 Task: Look for products in the category "Laundry" that are on sale.
Action: Mouse moved to (714, 264)
Screenshot: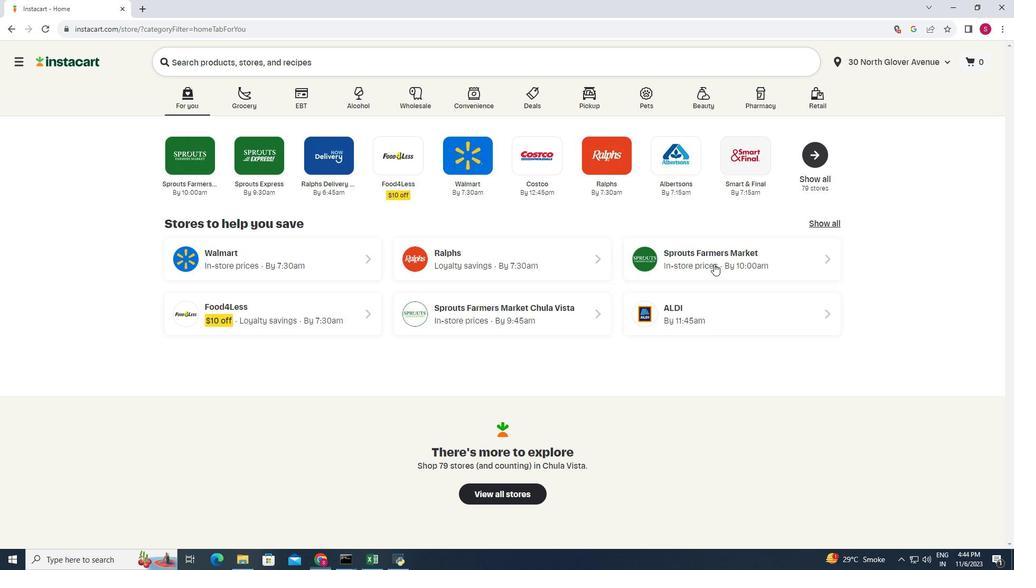 
Action: Mouse pressed left at (714, 264)
Screenshot: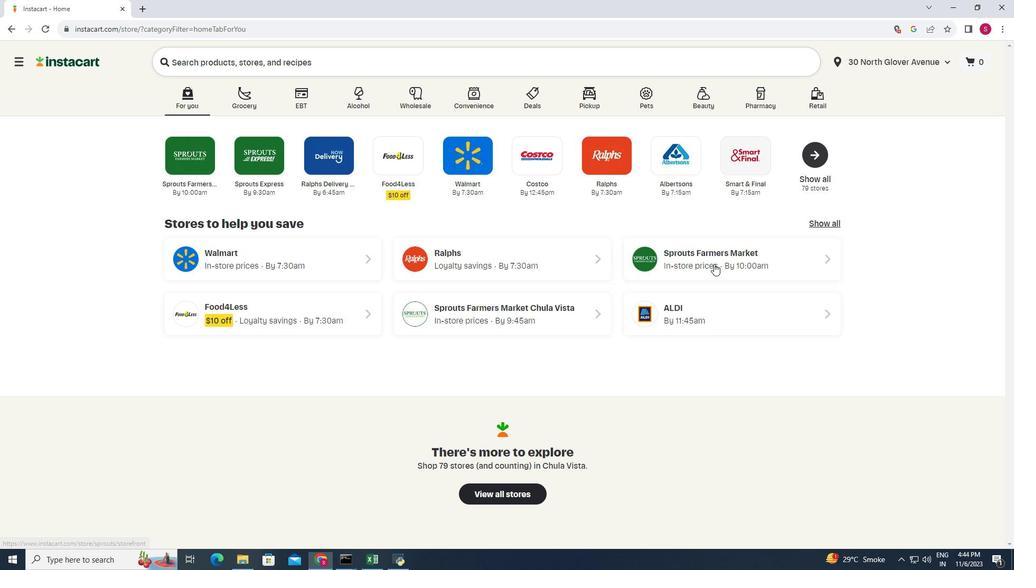 
Action: Mouse moved to (60, 382)
Screenshot: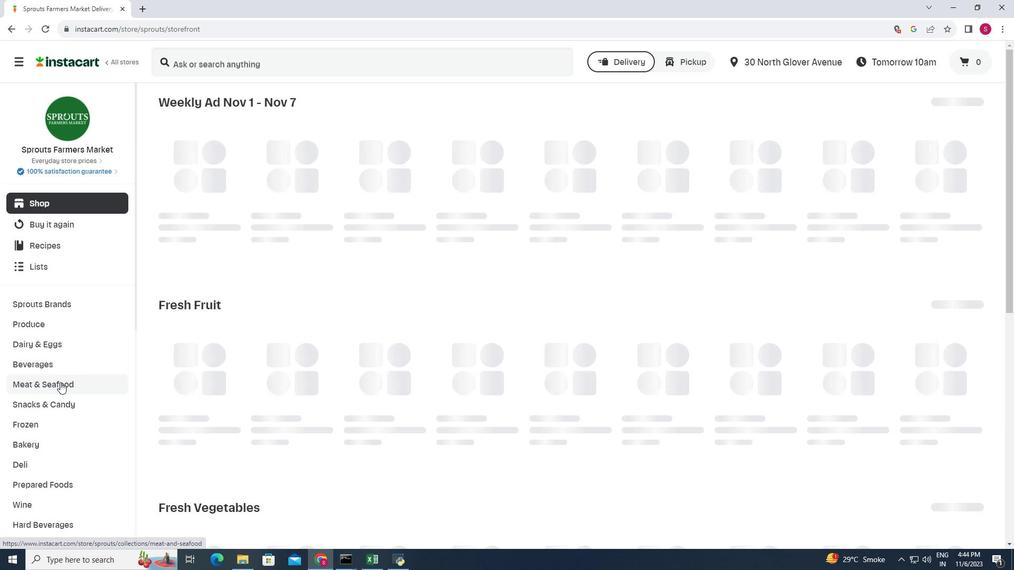 
Action: Mouse scrolled (60, 381) with delta (0, 0)
Screenshot: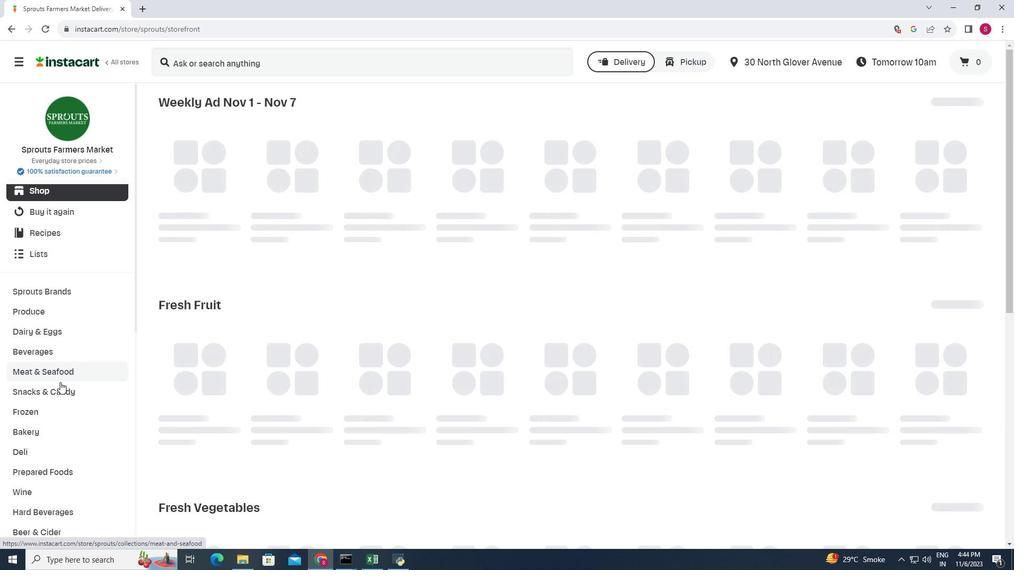 
Action: Mouse scrolled (60, 381) with delta (0, 0)
Screenshot: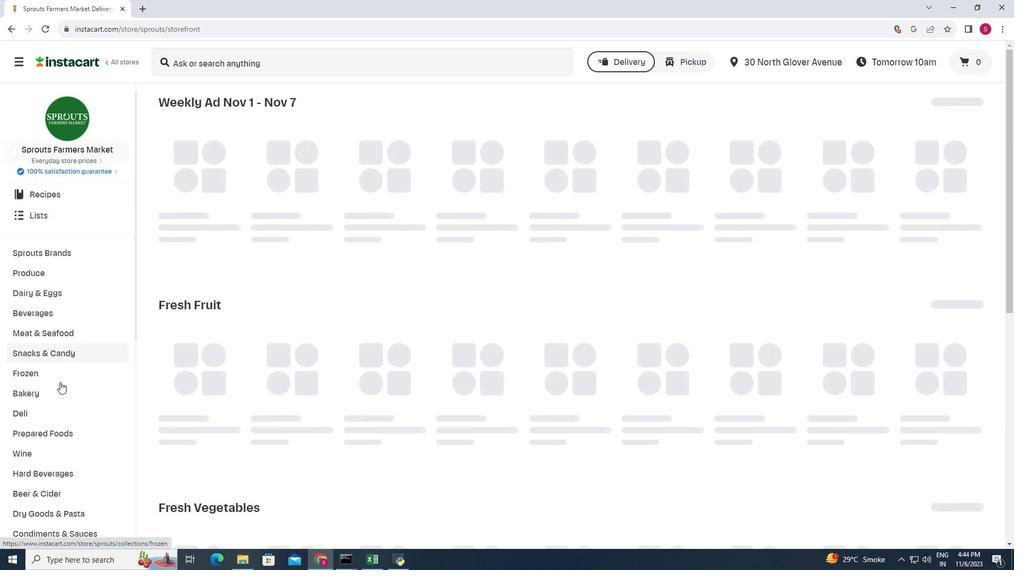 
Action: Mouse scrolled (60, 381) with delta (0, 0)
Screenshot: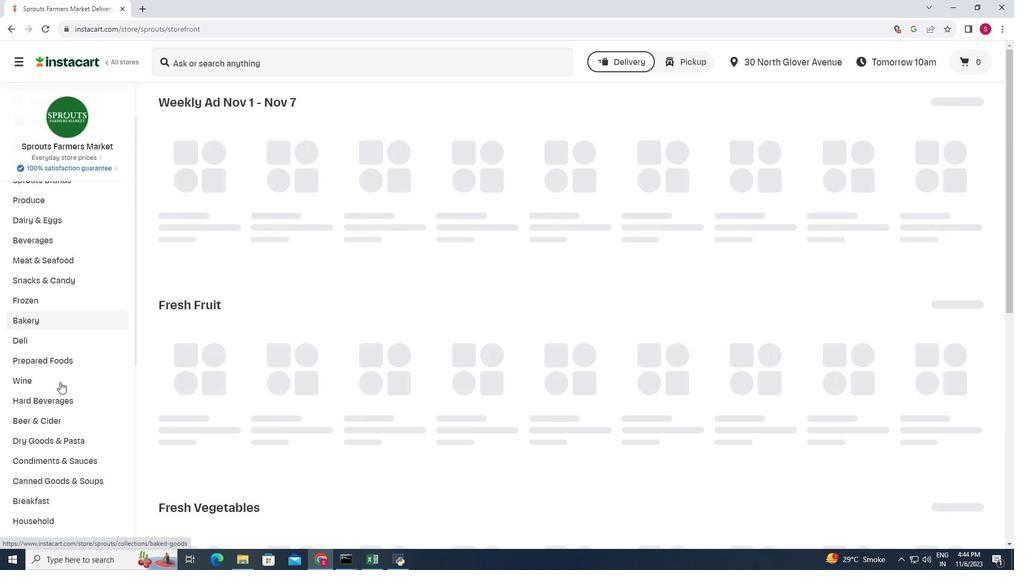 
Action: Mouse scrolled (60, 381) with delta (0, 0)
Screenshot: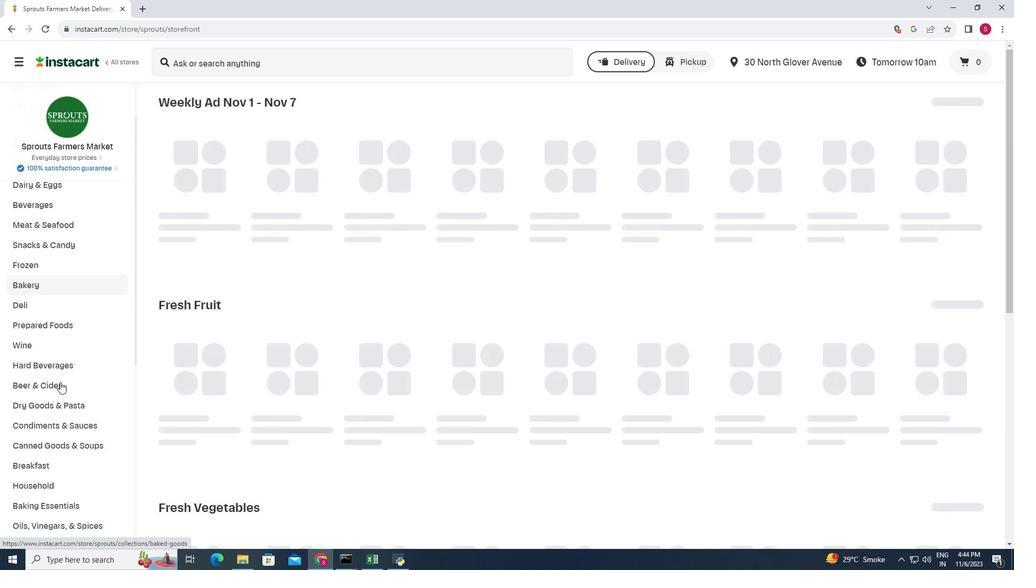 
Action: Mouse scrolled (60, 381) with delta (0, 0)
Screenshot: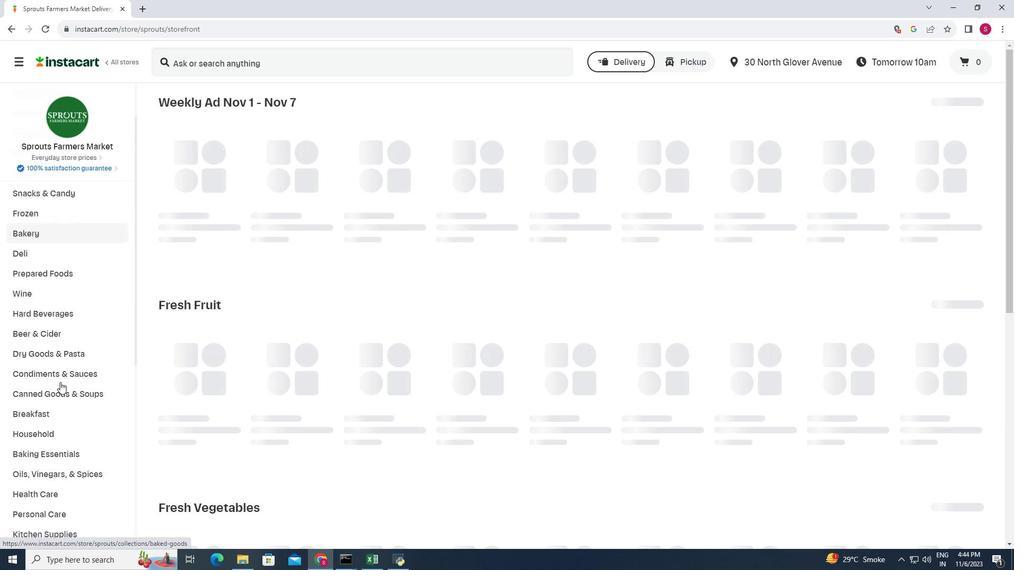 
Action: Mouse moved to (59, 379)
Screenshot: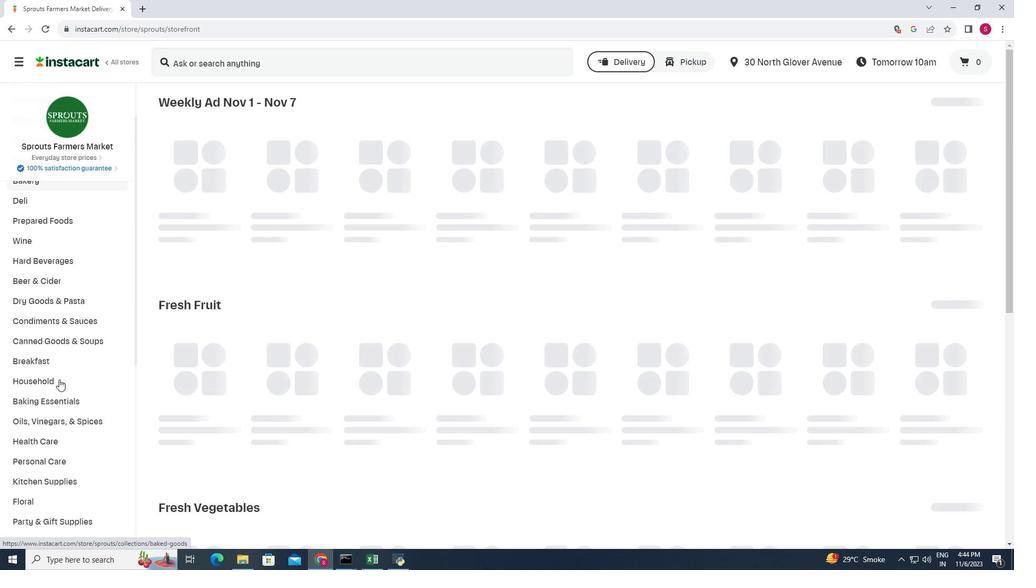 
Action: Mouse pressed left at (59, 379)
Screenshot: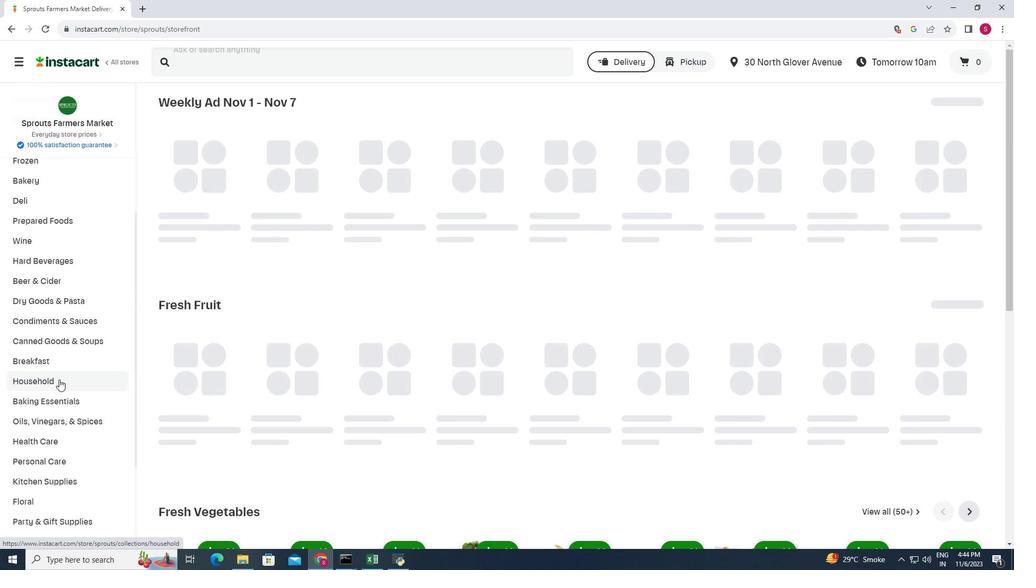 
Action: Mouse moved to (385, 126)
Screenshot: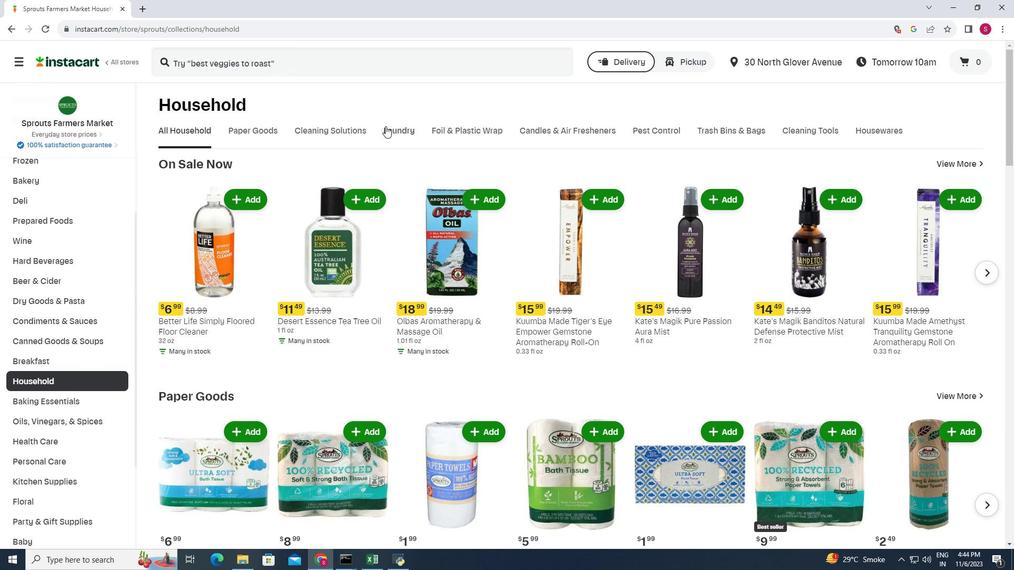 
Action: Mouse pressed left at (385, 126)
Screenshot: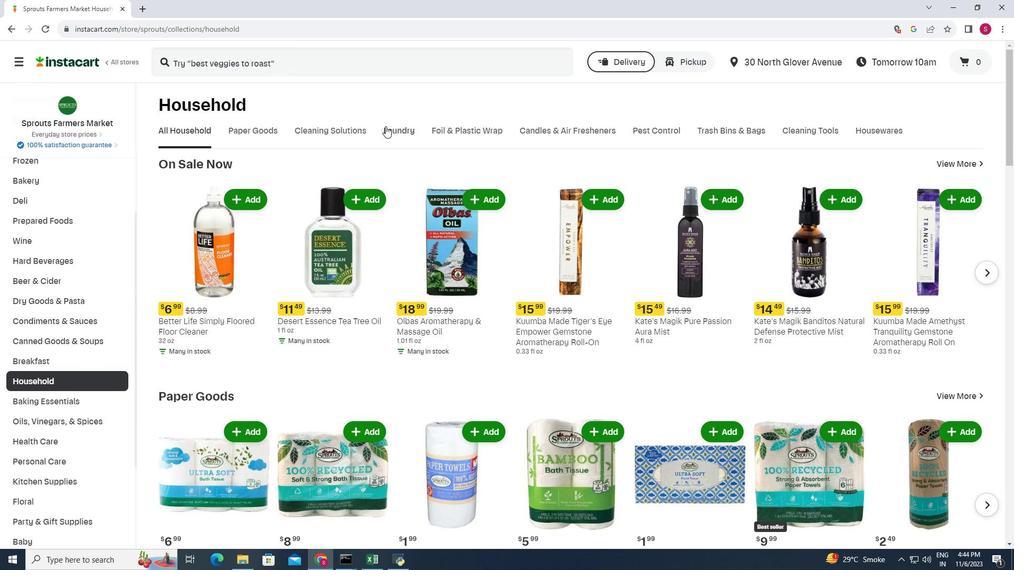 
Action: Mouse moved to (704, 249)
Screenshot: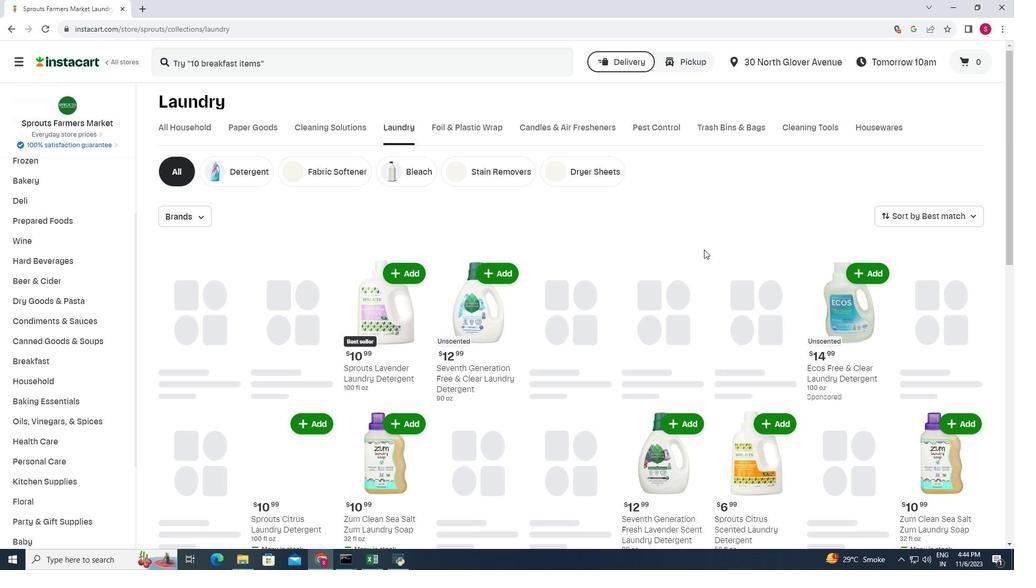 
Action: Mouse scrolled (704, 248) with delta (0, 0)
Screenshot: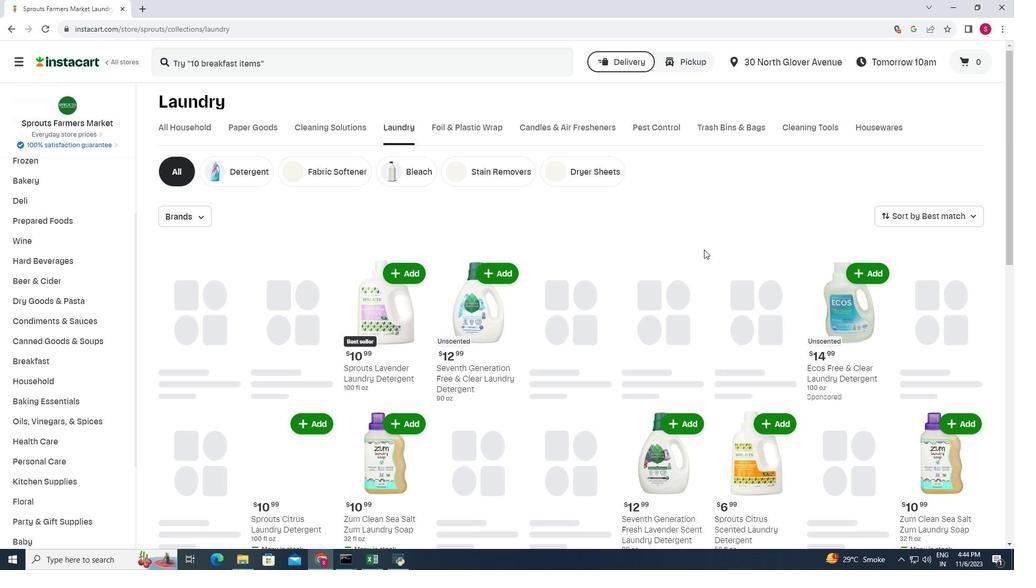 
Action: Mouse moved to (704, 249)
Screenshot: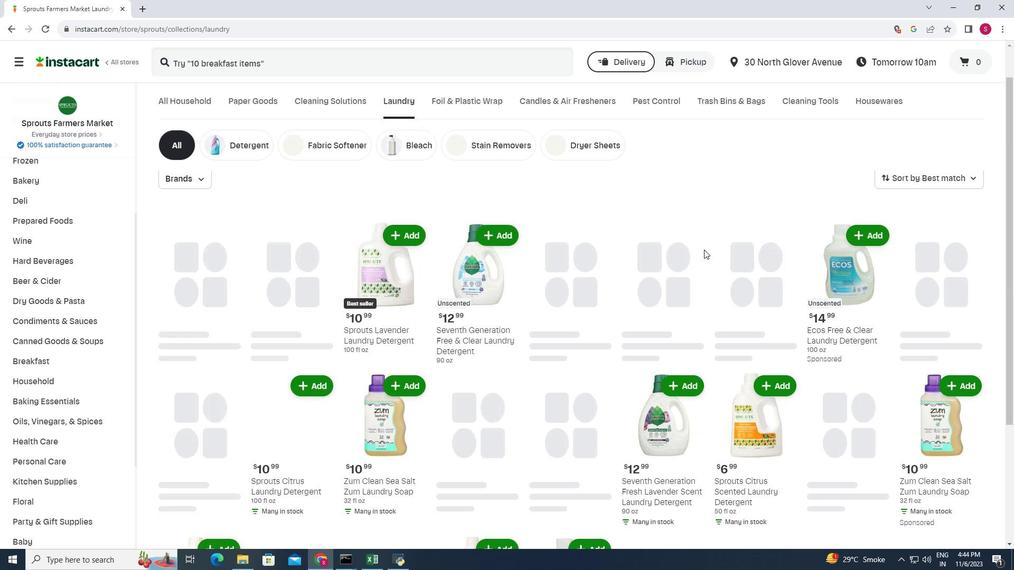 
Action: Mouse scrolled (704, 249) with delta (0, 0)
Screenshot: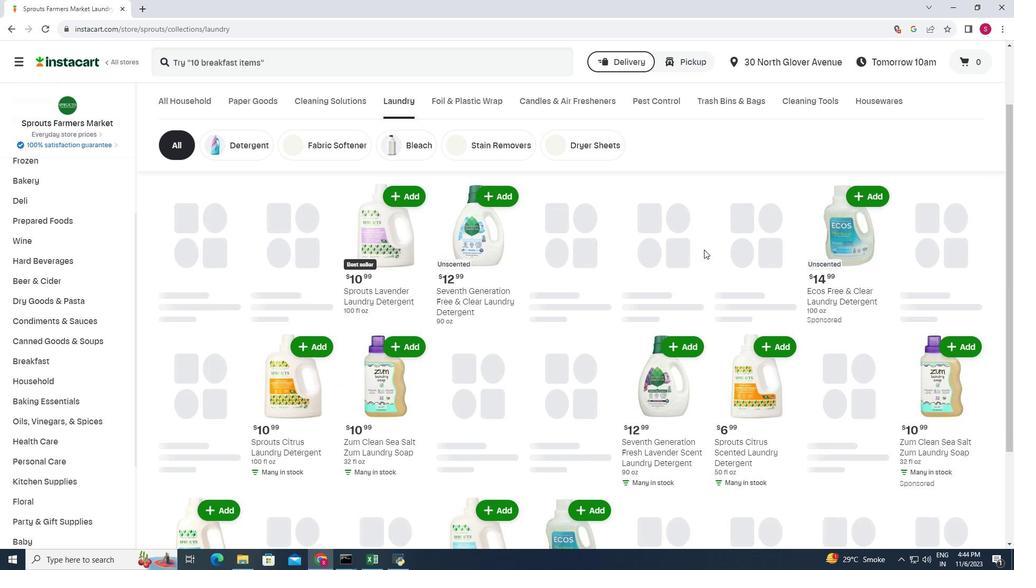 
Action: Mouse scrolled (704, 249) with delta (0, 0)
Screenshot: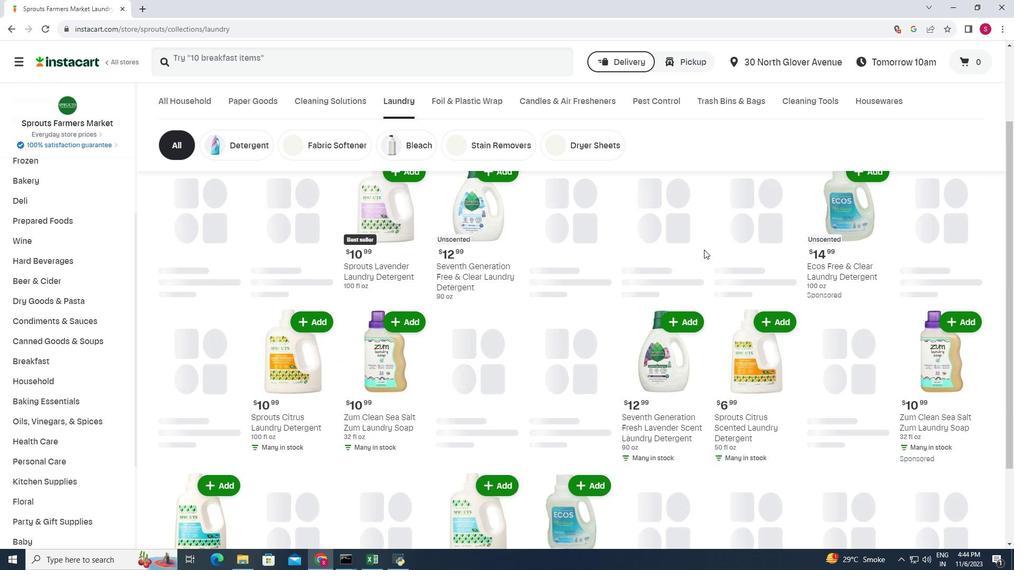 
Action: Mouse moved to (702, 249)
Screenshot: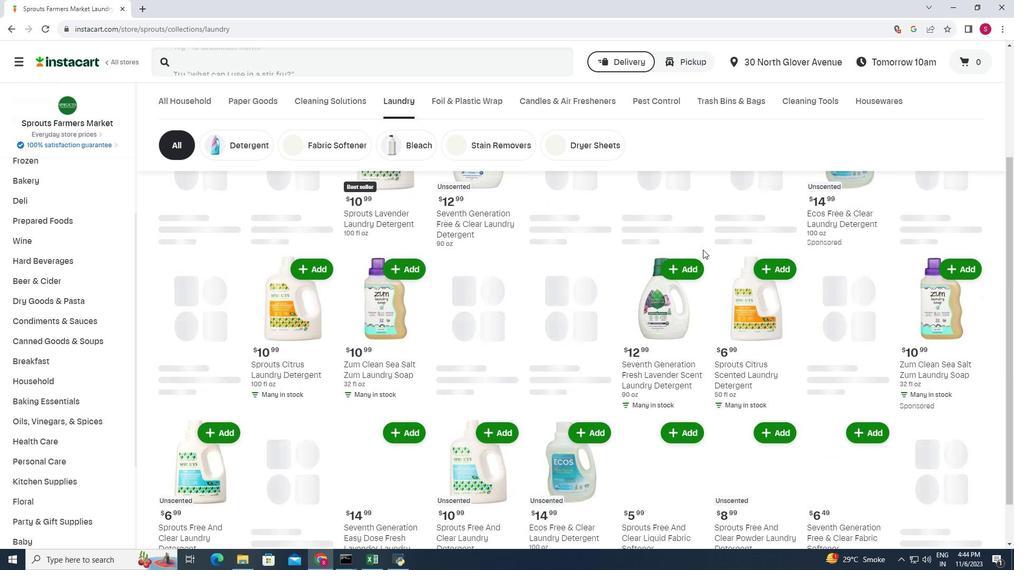 
Action: Mouse scrolled (702, 249) with delta (0, 0)
Screenshot: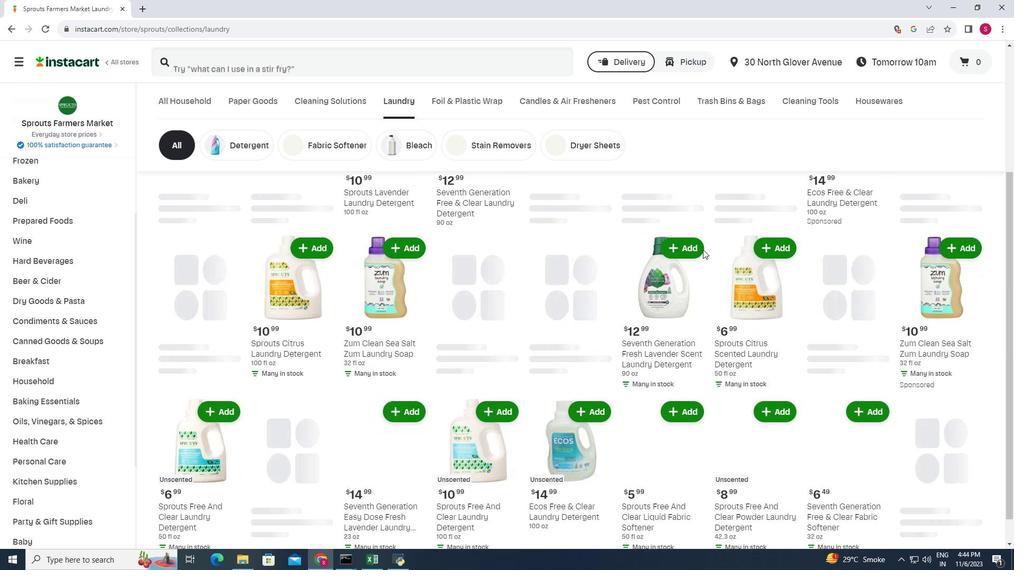 
Action: Mouse scrolled (702, 249) with delta (0, 0)
Screenshot: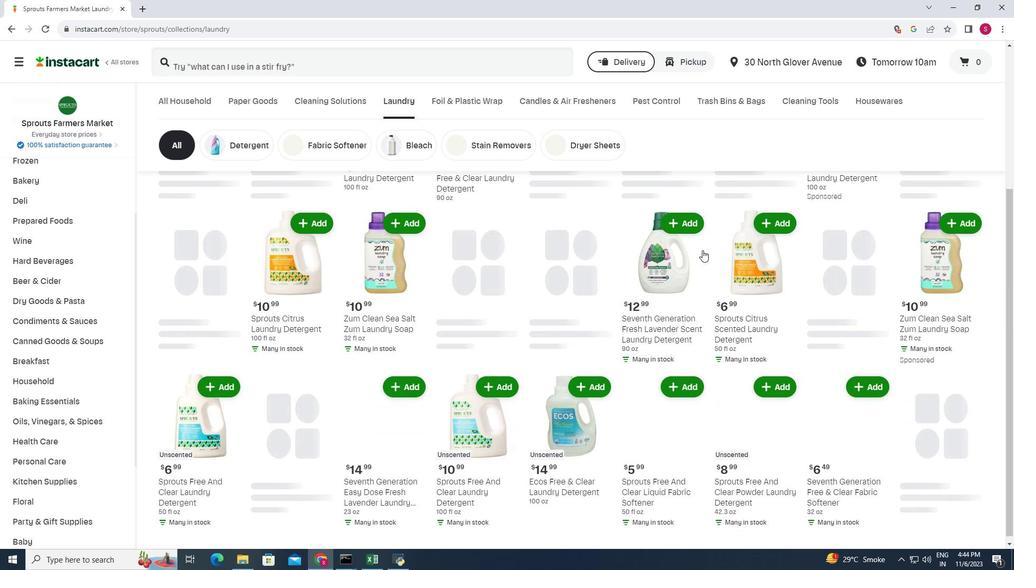 
Action: Mouse moved to (702, 250)
Screenshot: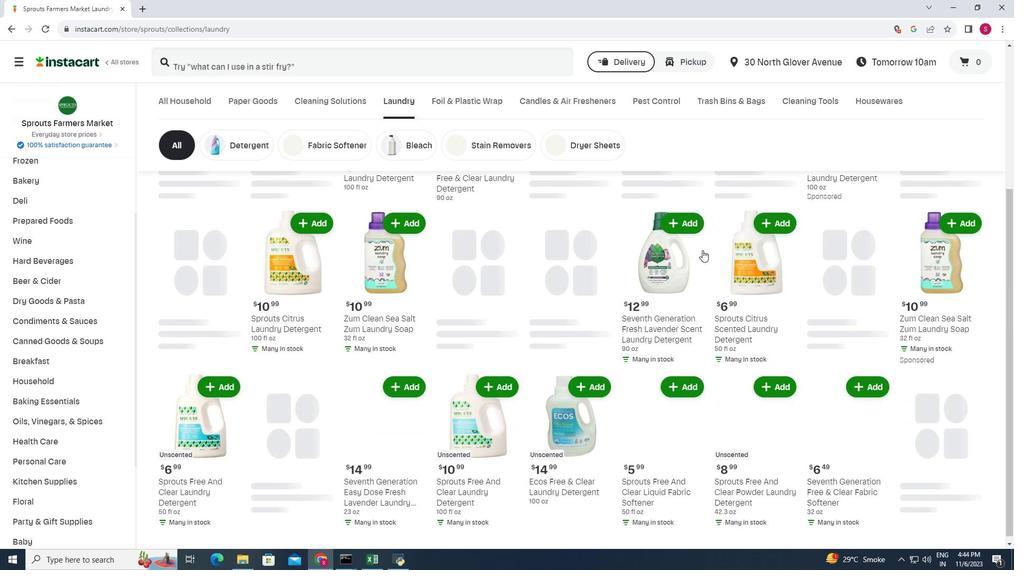 
Action: Mouse scrolled (702, 249) with delta (0, 0)
Screenshot: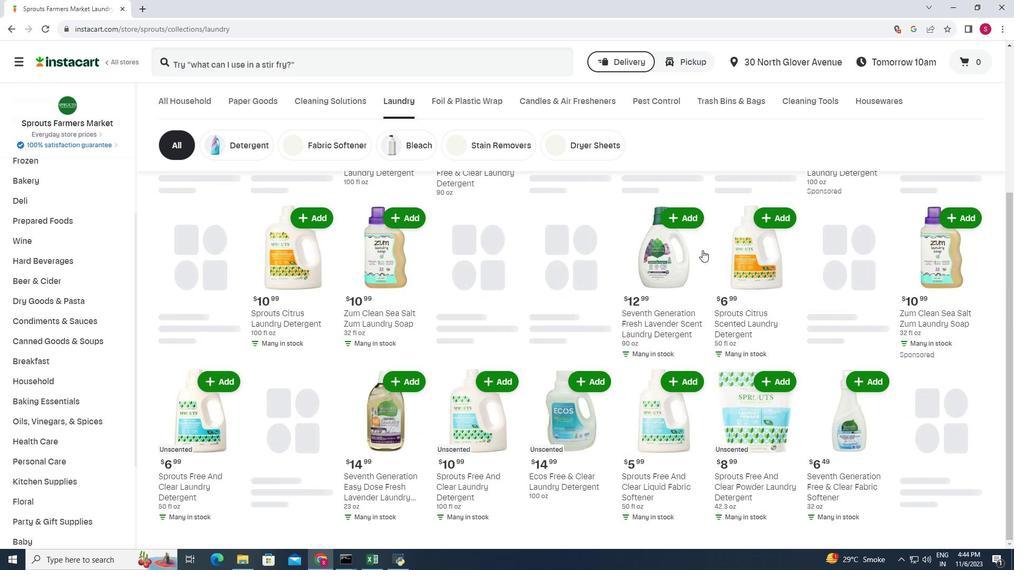 
Action: Mouse scrolled (702, 249) with delta (0, 0)
Screenshot: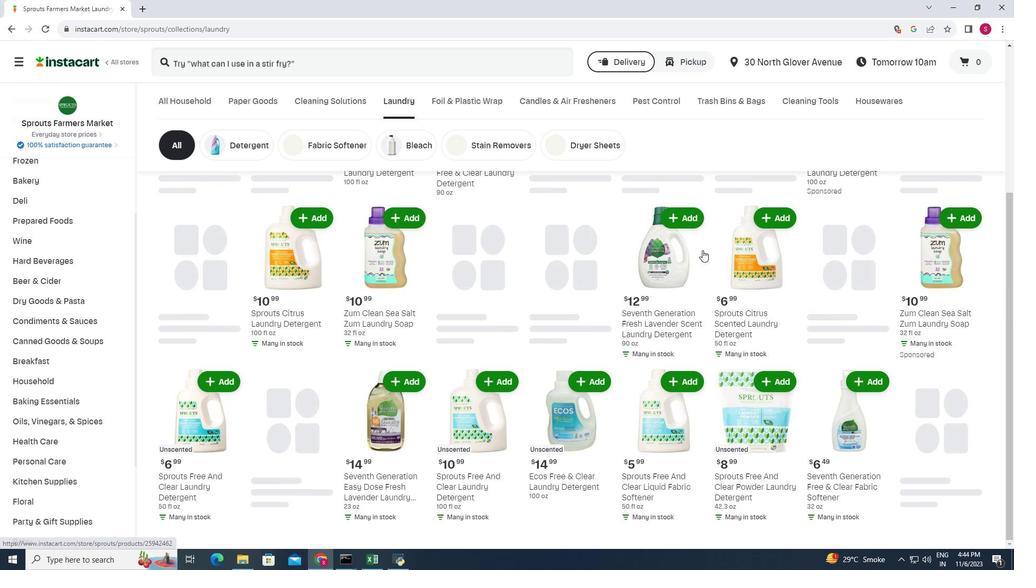 
Action: Mouse moved to (702, 250)
Screenshot: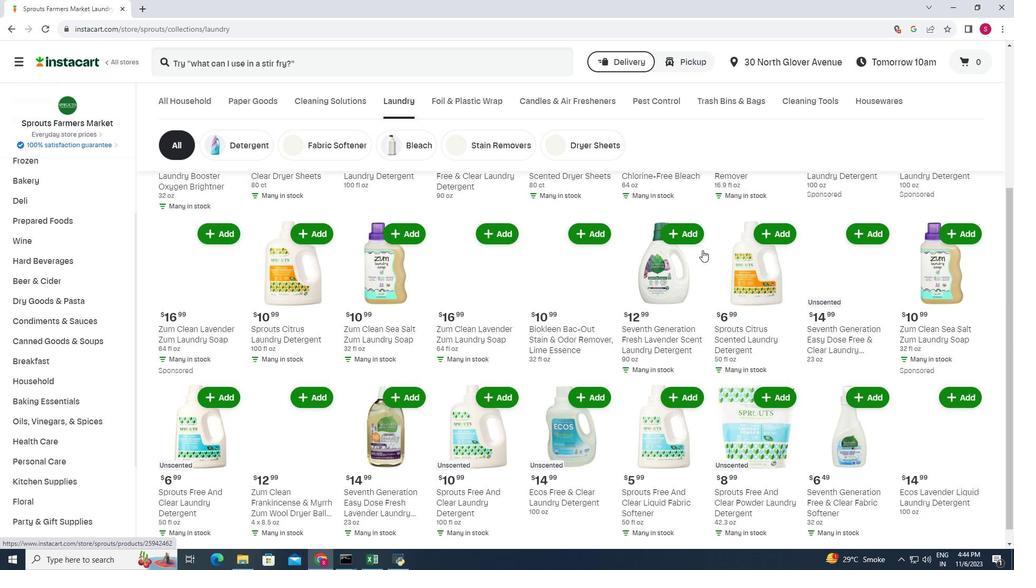 
Action: Mouse scrolled (702, 250) with delta (0, 0)
Screenshot: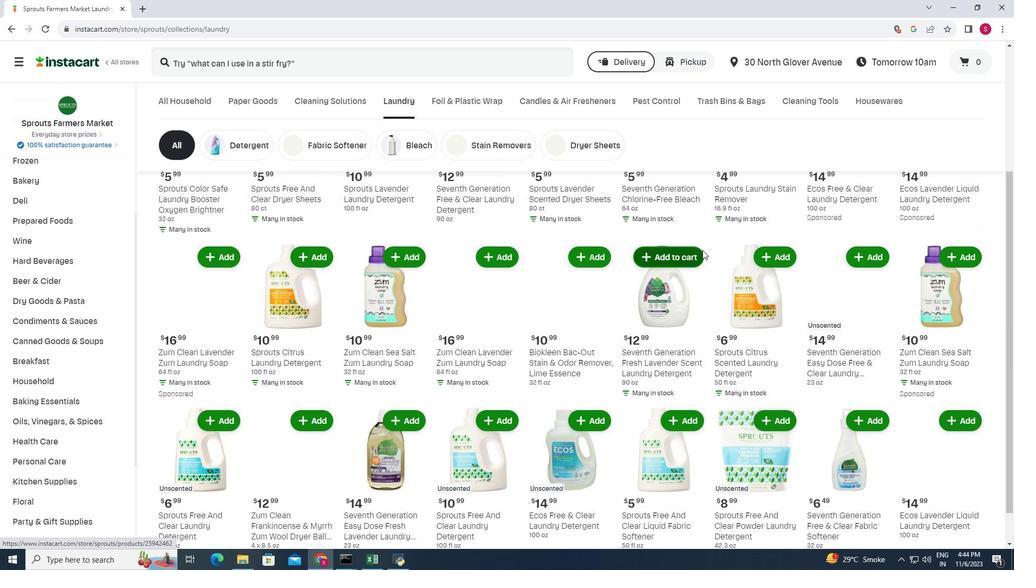 
Action: Mouse scrolled (702, 250) with delta (0, 0)
Screenshot: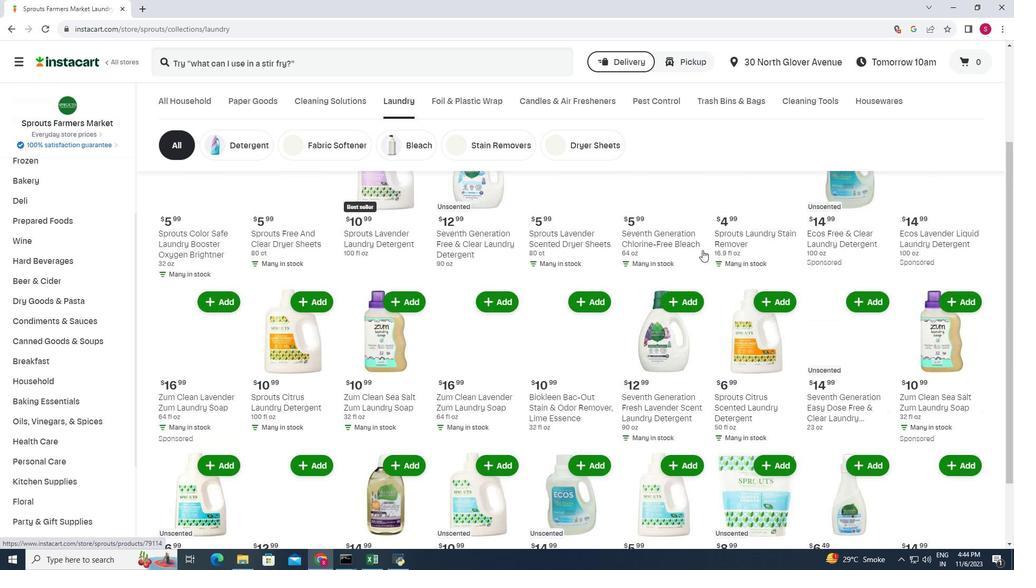 
Action: Mouse scrolled (702, 250) with delta (0, 0)
Screenshot: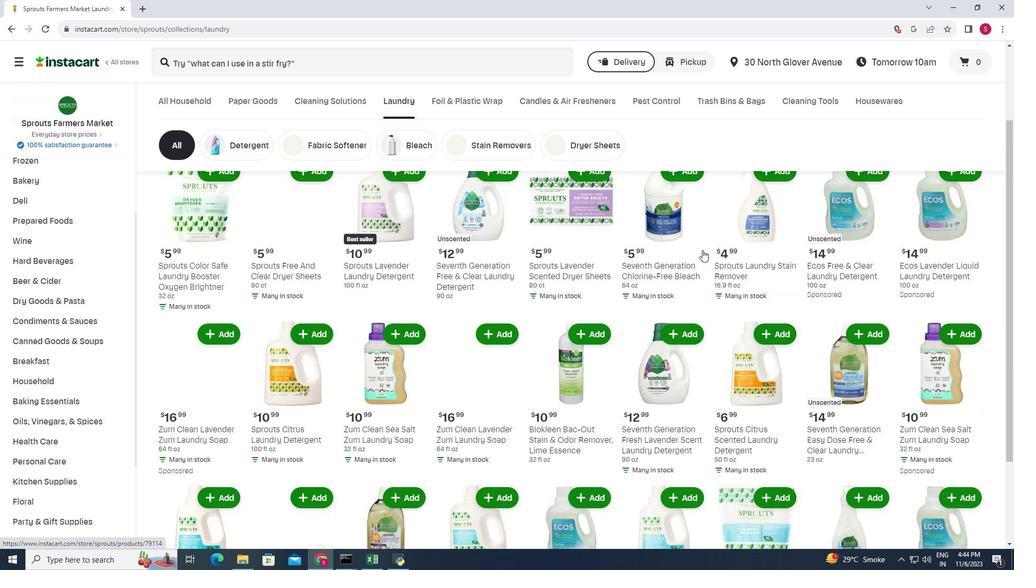 
Action: Mouse scrolled (702, 250) with delta (0, 0)
Screenshot: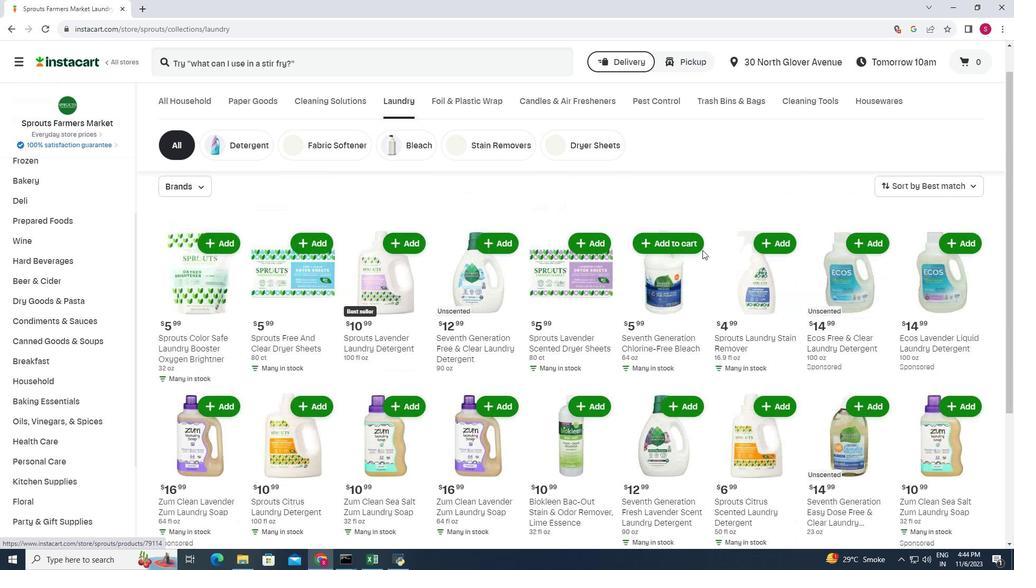 
